 Task: Use the formula "MINIFS" in spreadsheet "Project portfolio".
Action: Mouse moved to (103, 74)
Screenshot: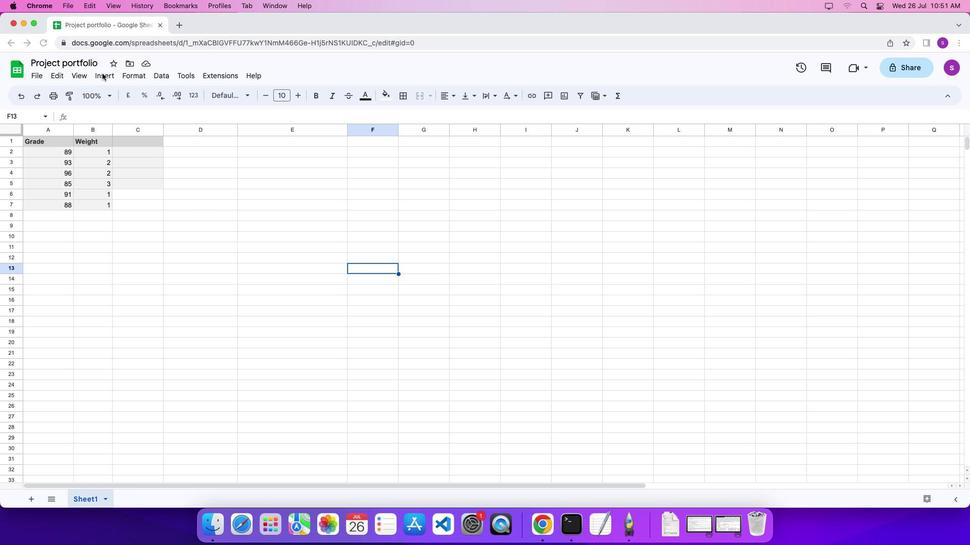 
Action: Mouse pressed left at (103, 74)
Screenshot: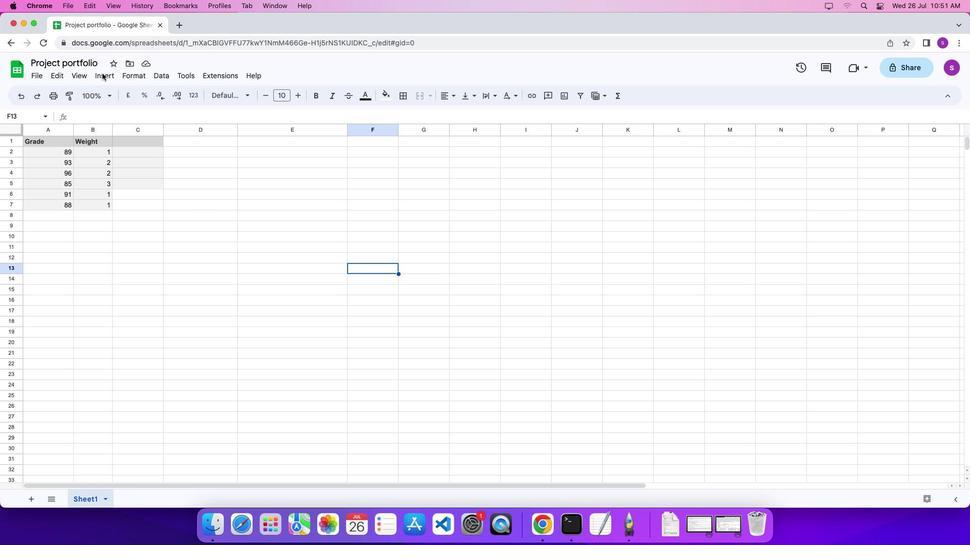 
Action: Mouse moved to (111, 76)
Screenshot: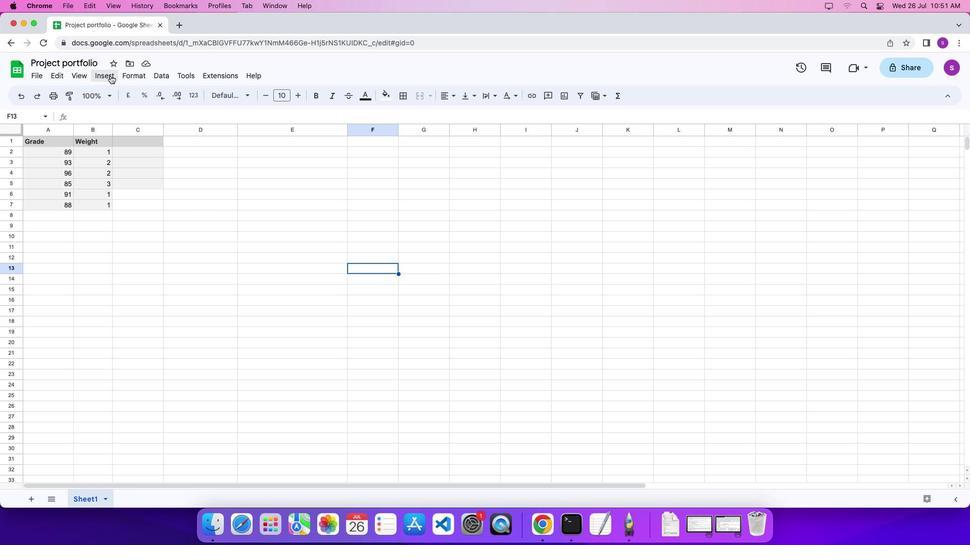 
Action: Mouse pressed left at (111, 76)
Screenshot: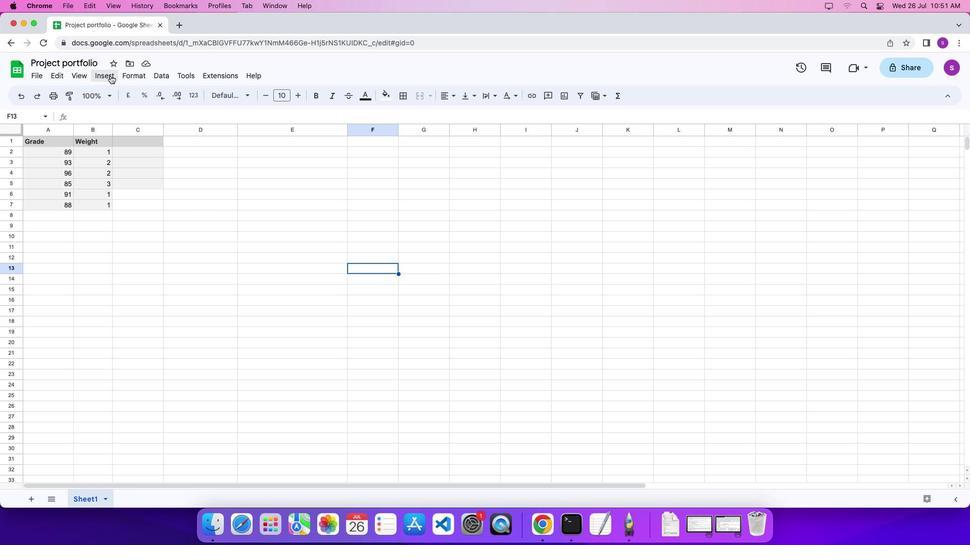 
Action: Mouse moved to (453, 485)
Screenshot: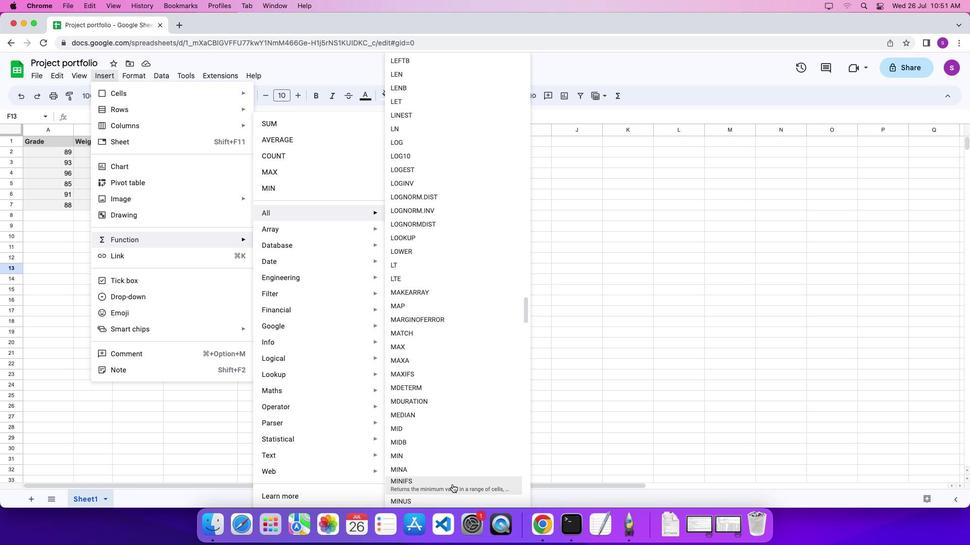 
Action: Mouse pressed left at (453, 485)
Screenshot: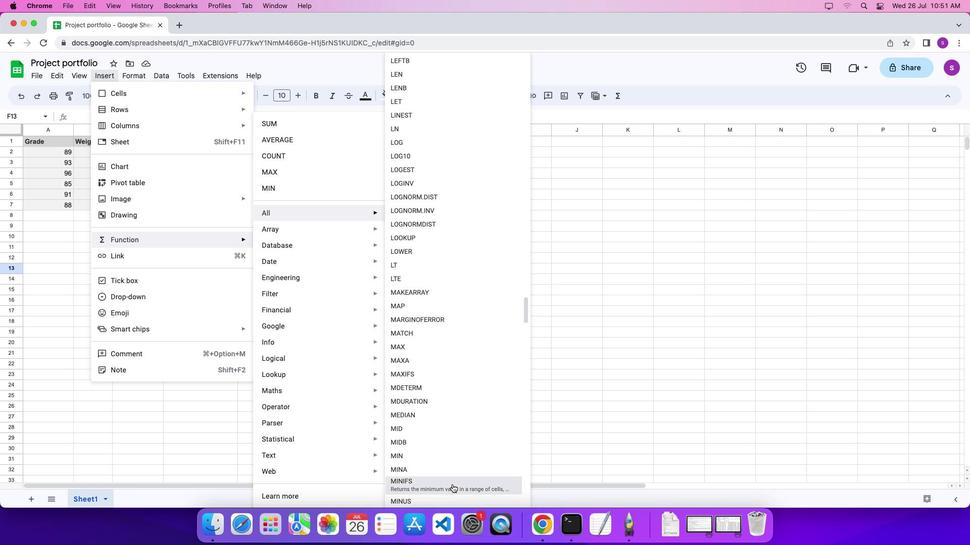 
Action: Mouse moved to (66, 150)
Screenshot: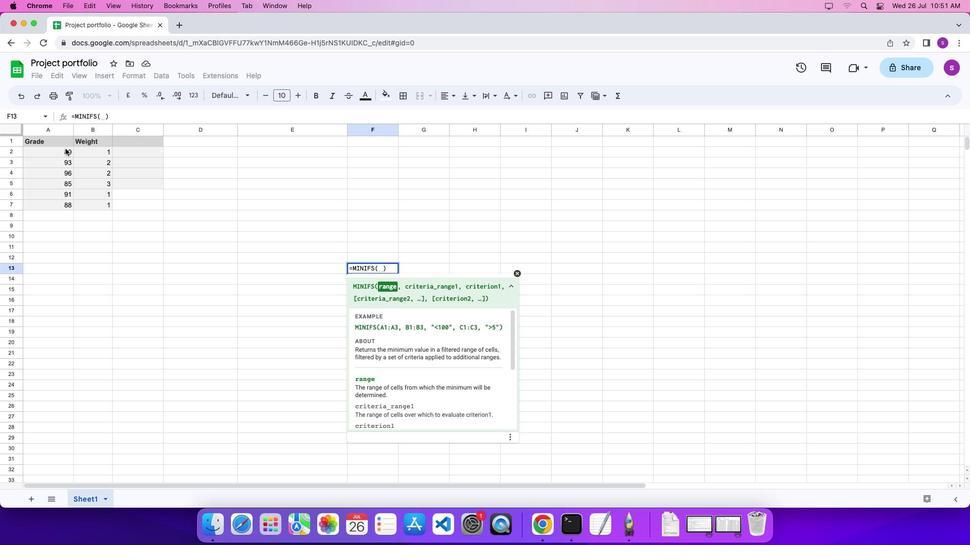 
Action: Mouse pressed left at (66, 150)
Screenshot: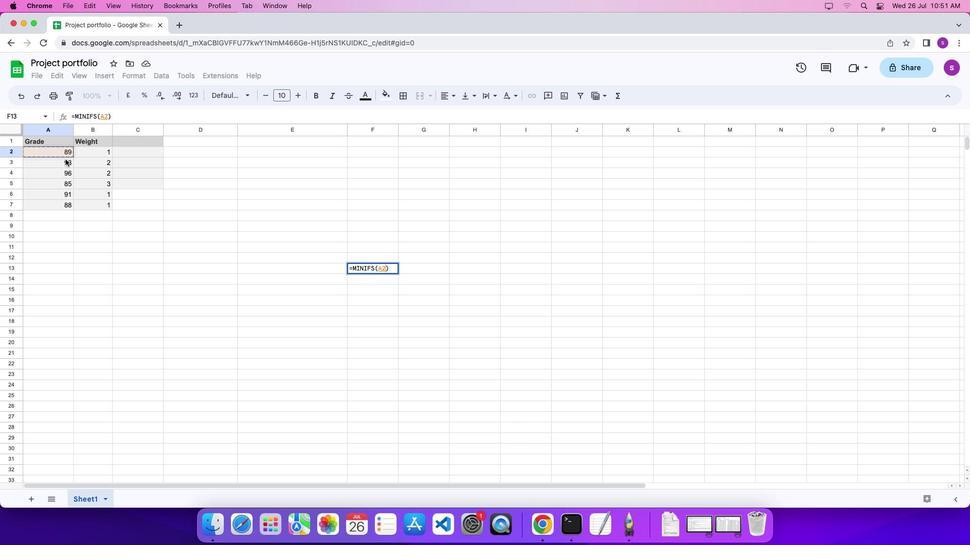 
Action: Mouse moved to (68, 205)
Screenshot: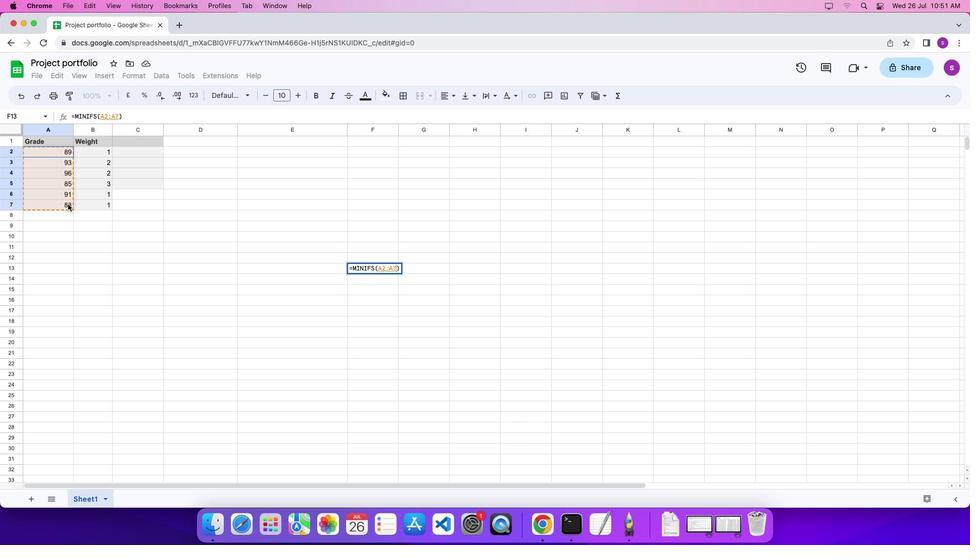 
Action: Key pressed ','
Screenshot: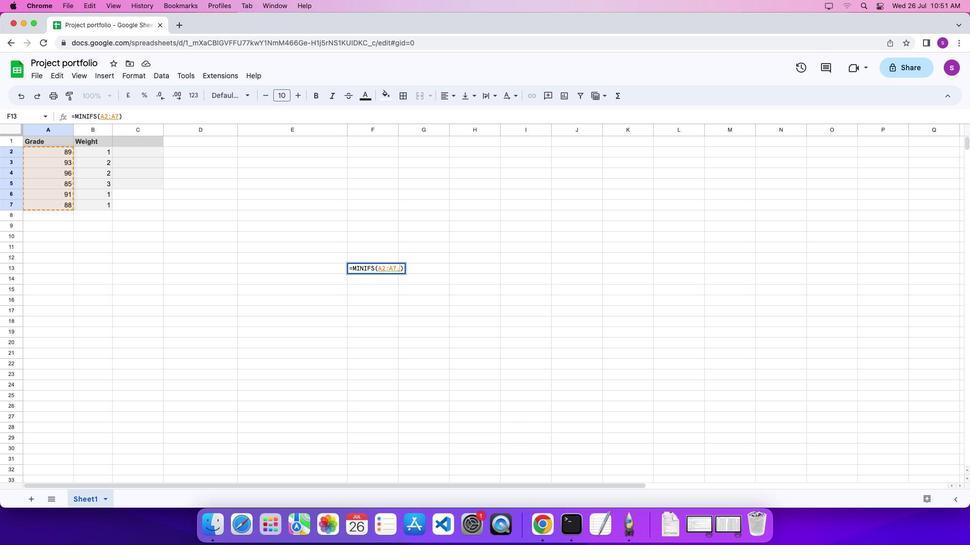 
Action: Mouse moved to (102, 151)
Screenshot: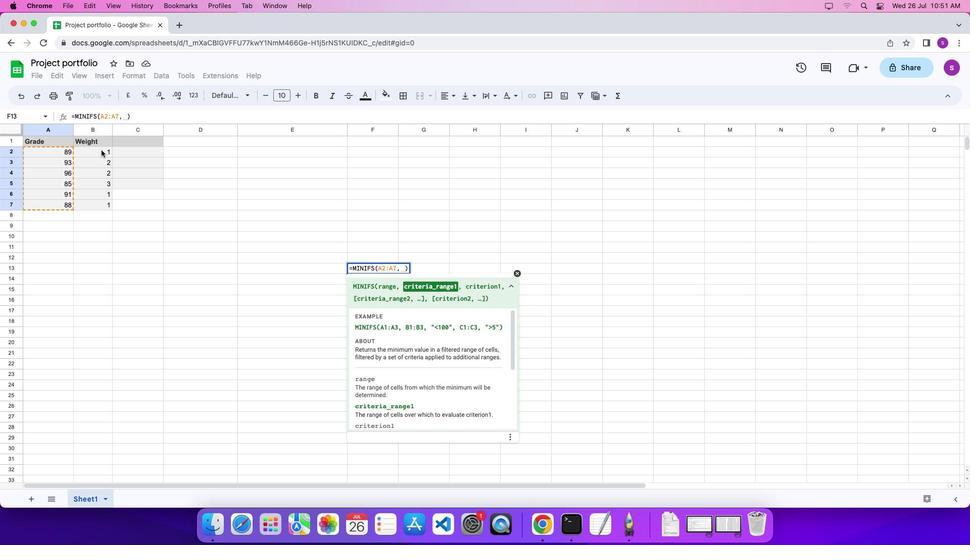 
Action: Mouse pressed left at (102, 151)
Screenshot: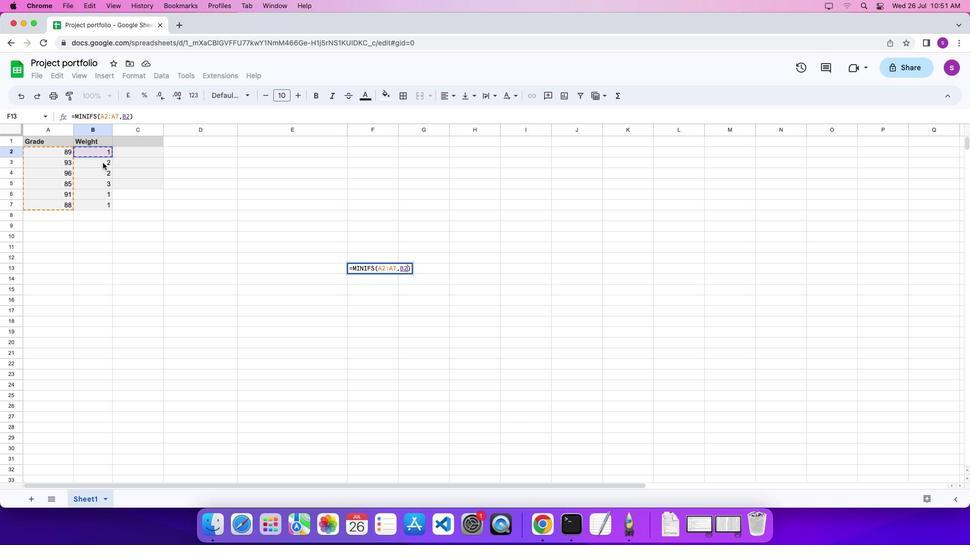
Action: Mouse moved to (106, 205)
Screenshot: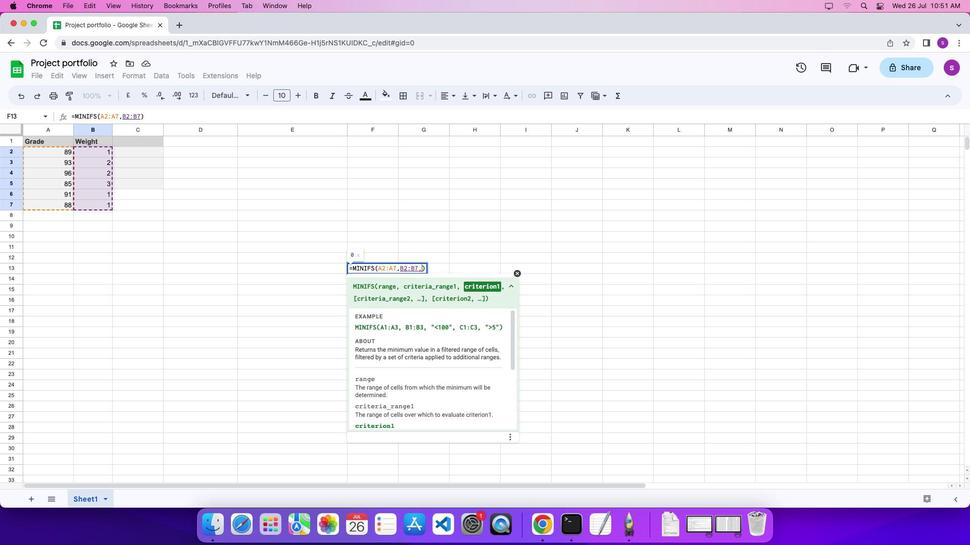 
Action: Key pressed ',''1''\x03'
Screenshot: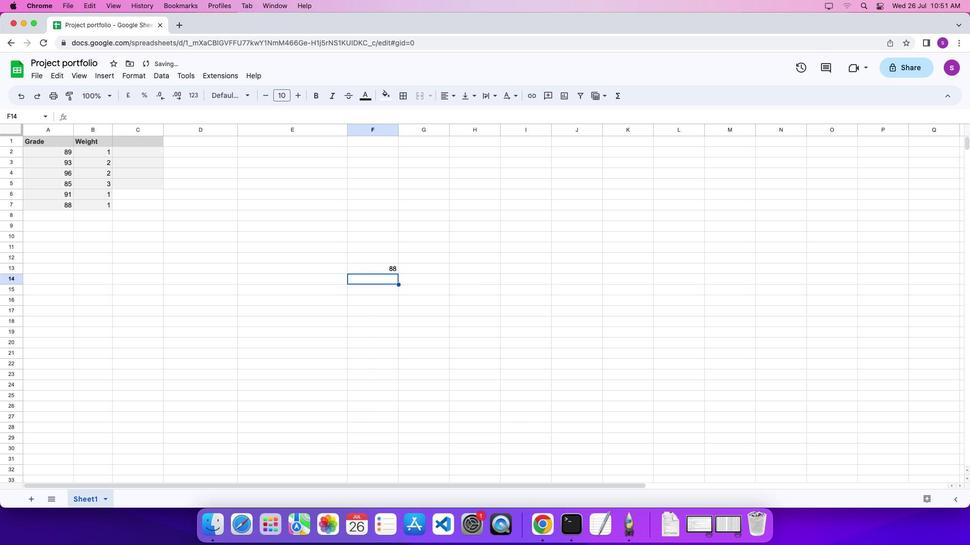 
Action: Mouse moved to (103, 205)
Screenshot: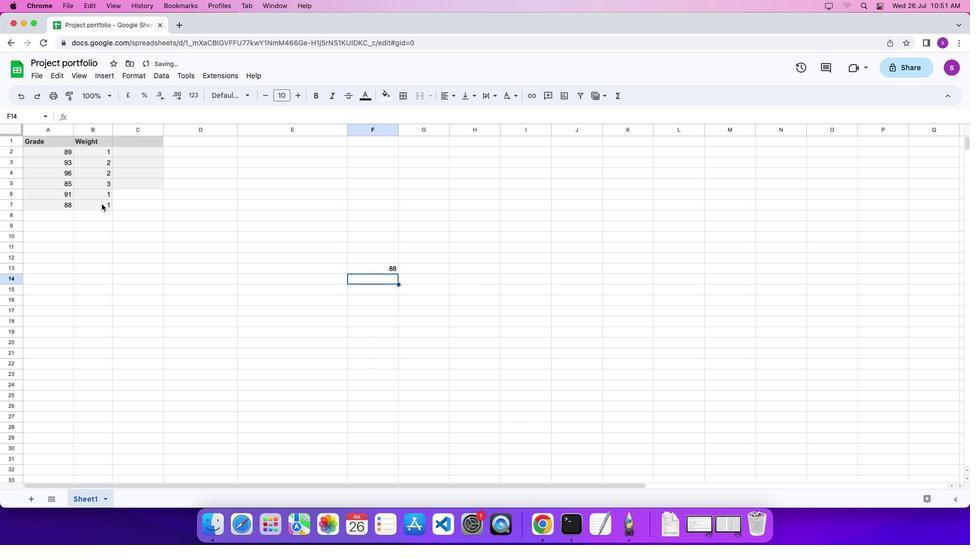 
